 Task: Use GitHub's "Repository Insights" for traffic sources.
Action: Mouse moved to (566, 333)
Screenshot: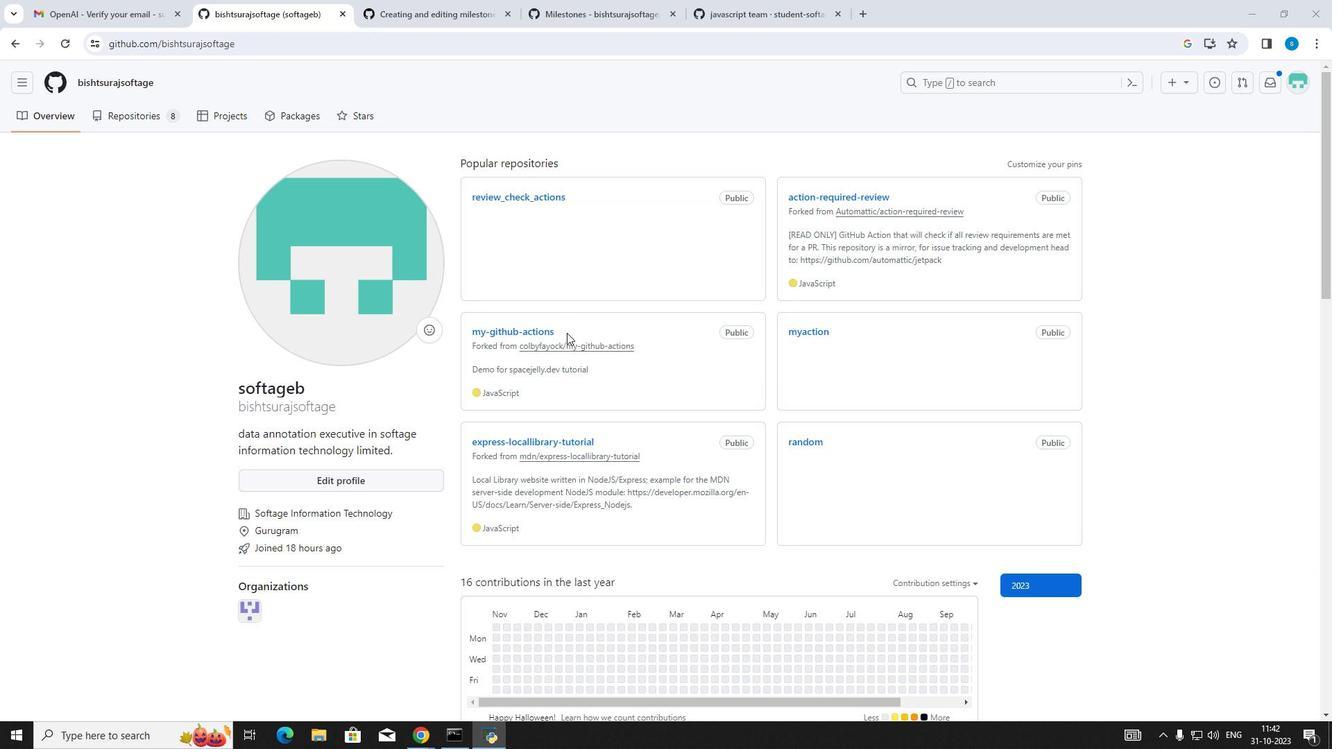 
Action: Mouse scrolled (566, 332) with delta (0, 0)
Screenshot: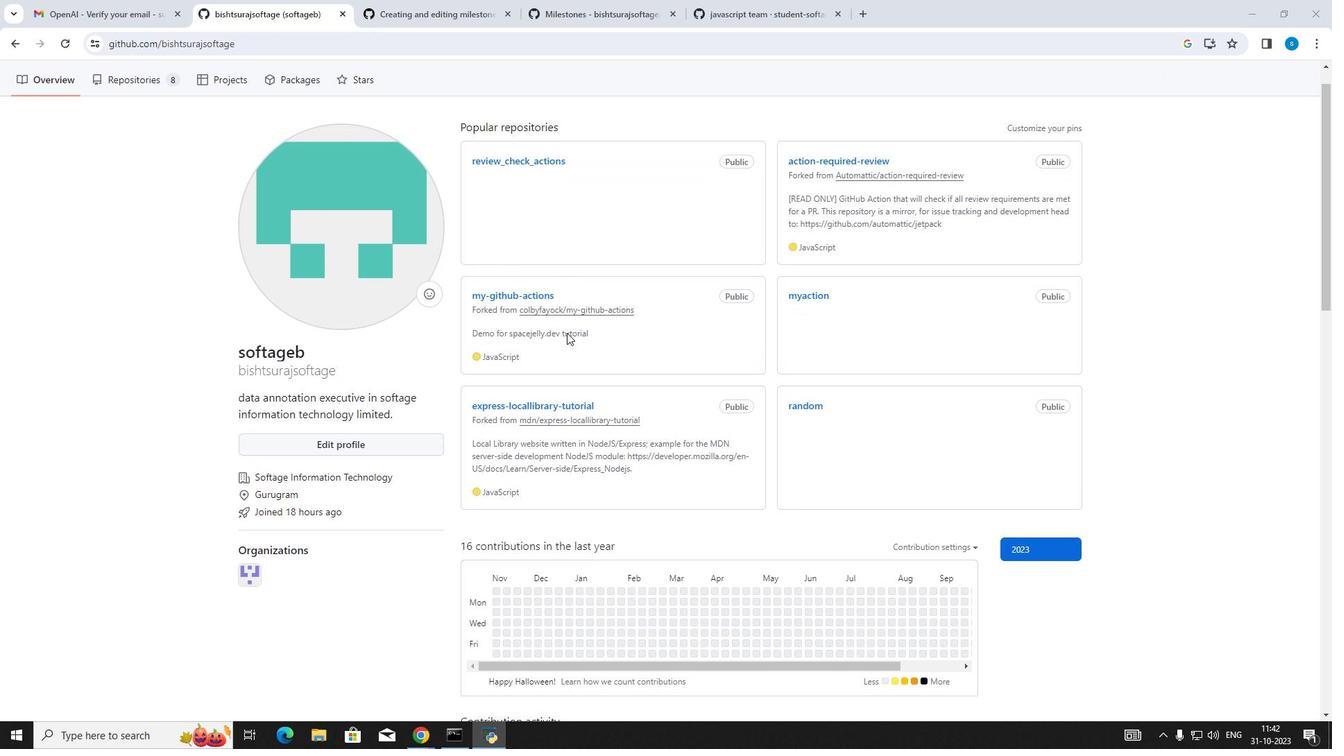 
Action: Mouse scrolled (566, 332) with delta (0, 0)
Screenshot: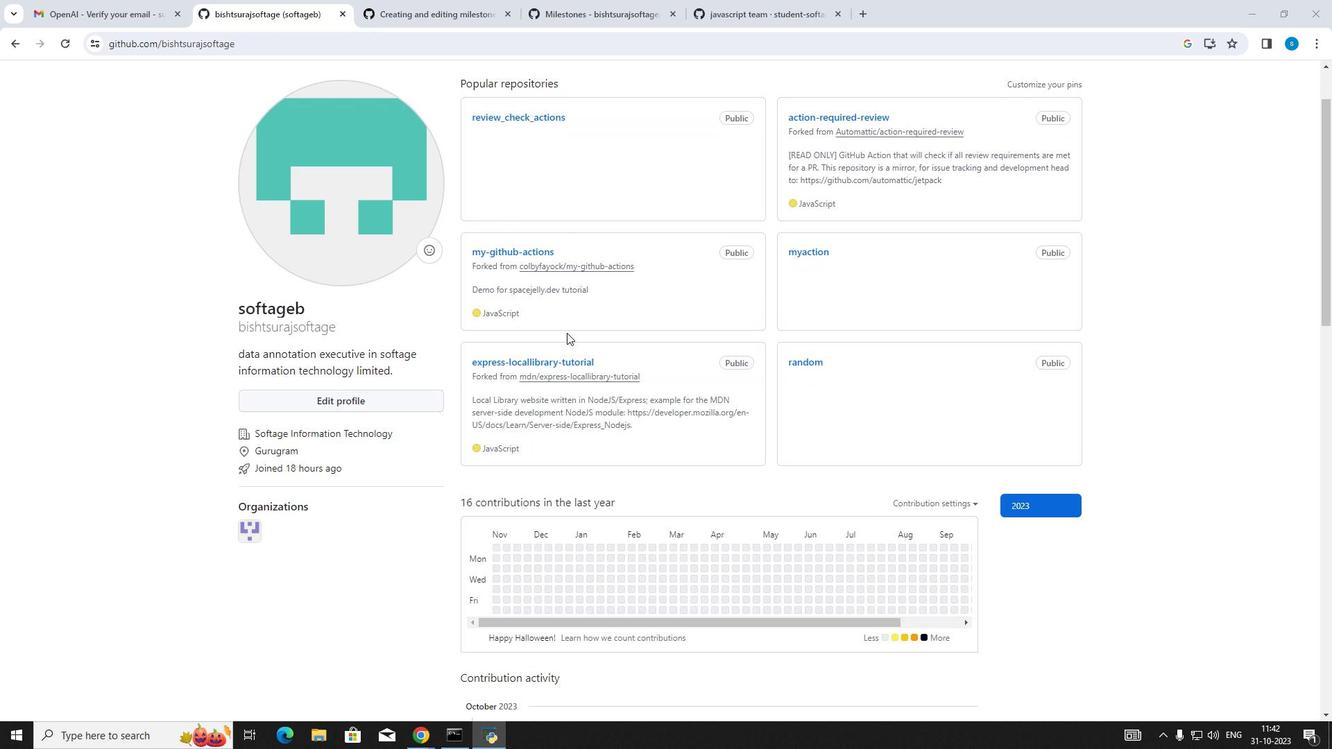 
Action: Mouse moved to (482, 305)
Screenshot: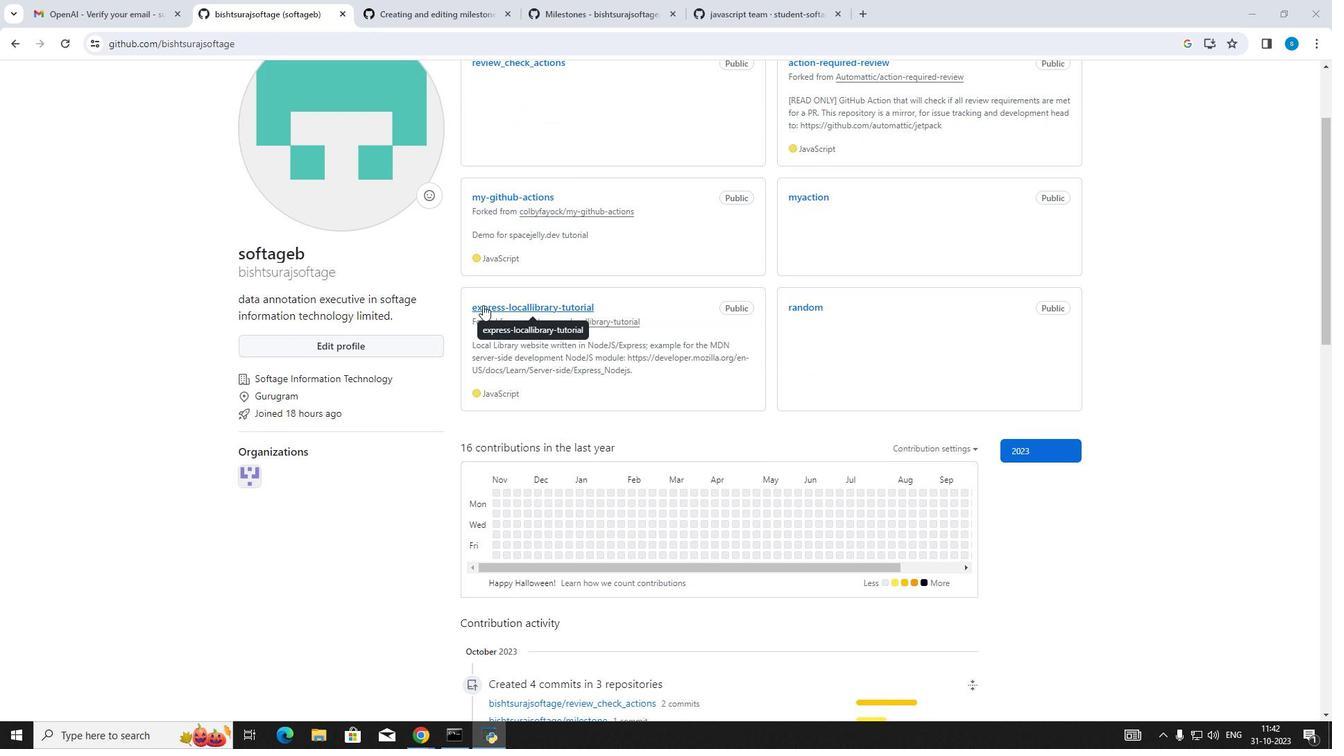 
Action: Mouse scrolled (482, 306) with delta (0, 0)
Screenshot: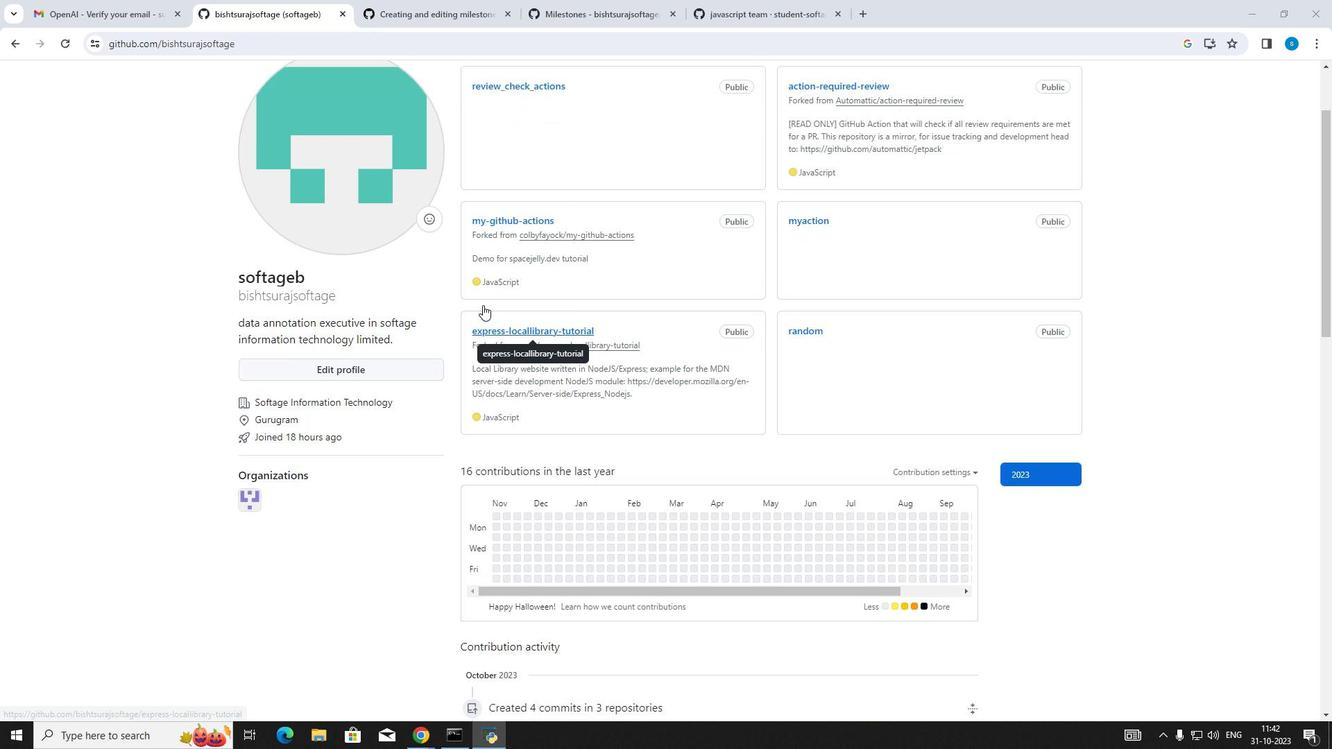 
Action: Mouse scrolled (482, 306) with delta (0, 0)
Screenshot: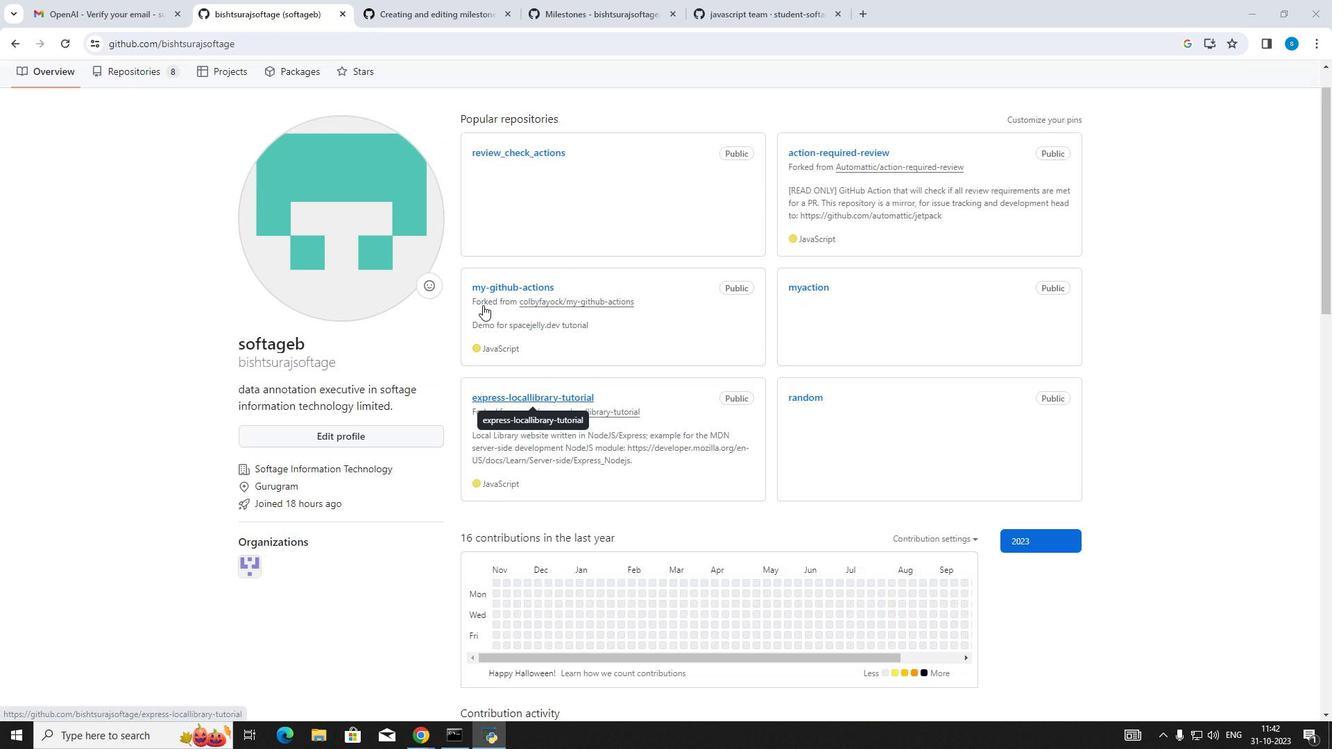 
Action: Mouse scrolled (482, 306) with delta (0, 0)
Screenshot: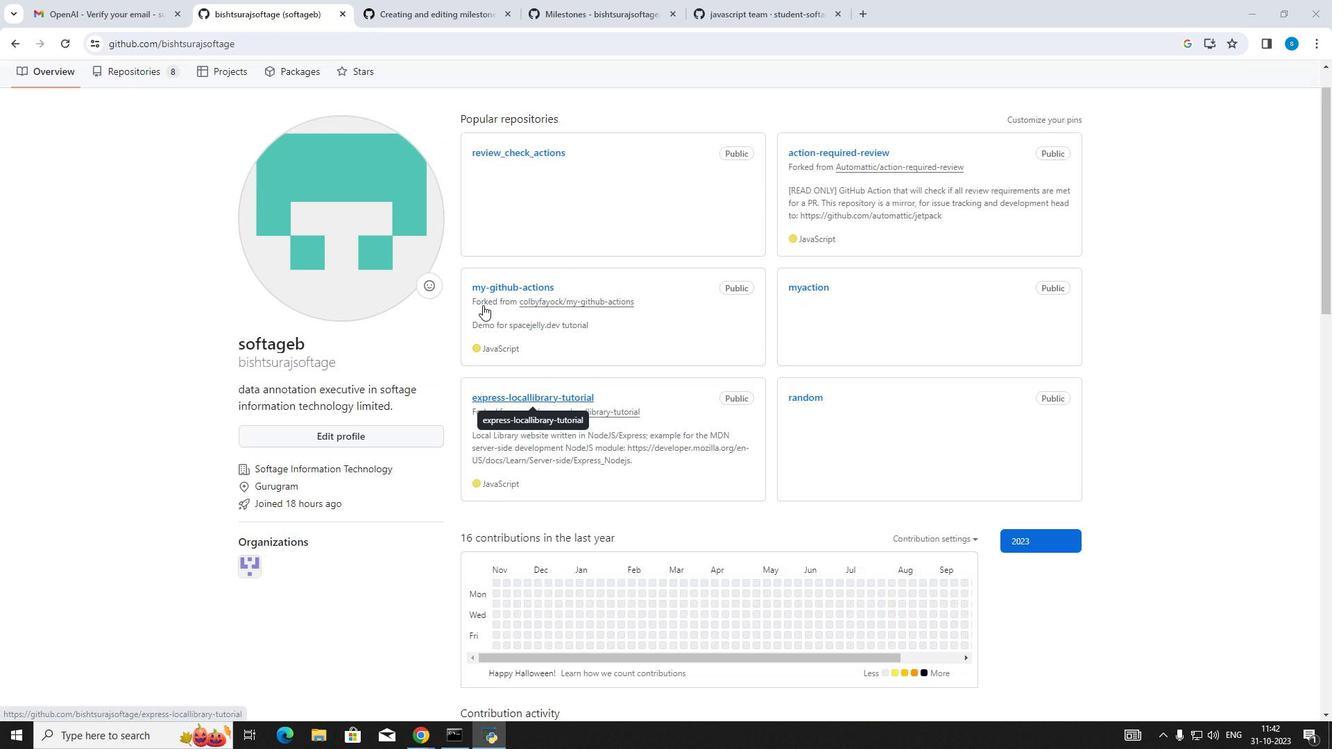 
Action: Mouse scrolled (482, 306) with delta (0, 0)
Screenshot: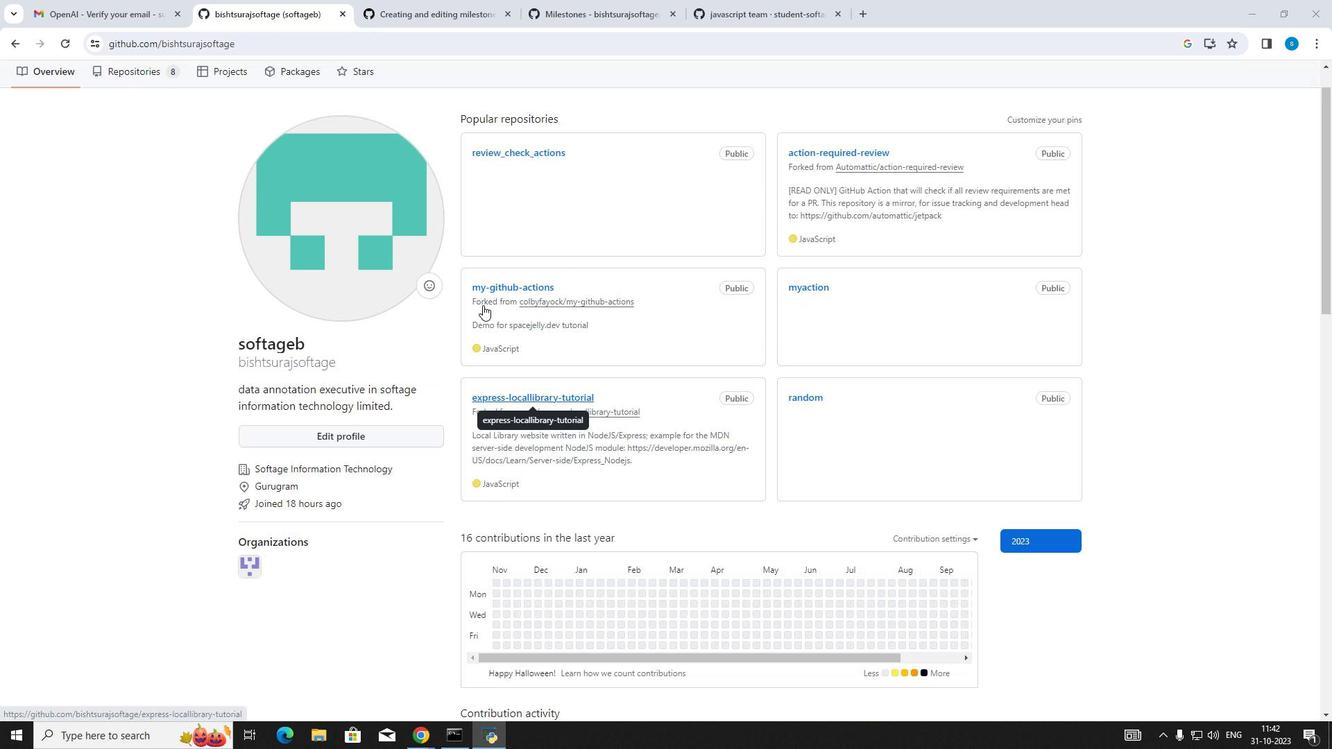 
Action: Mouse moved to (154, 123)
Screenshot: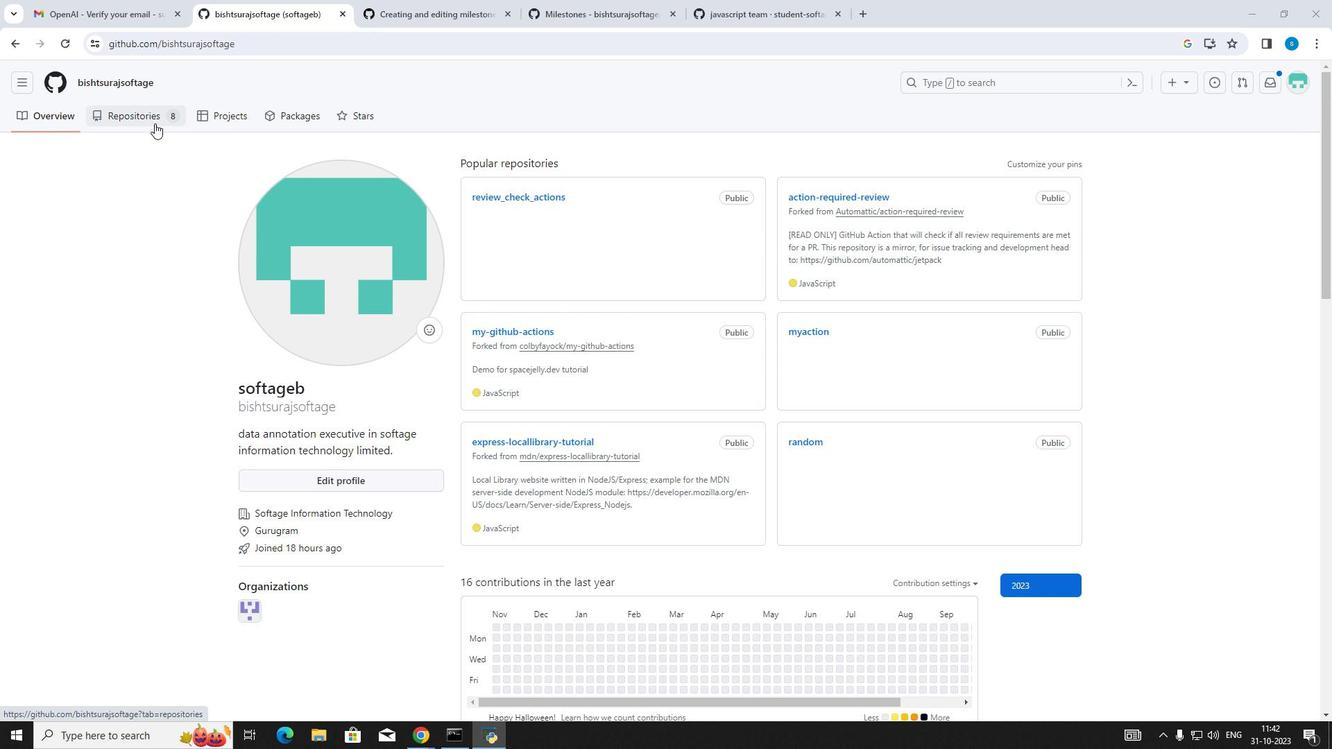 
Action: Mouse pressed left at (154, 123)
Screenshot: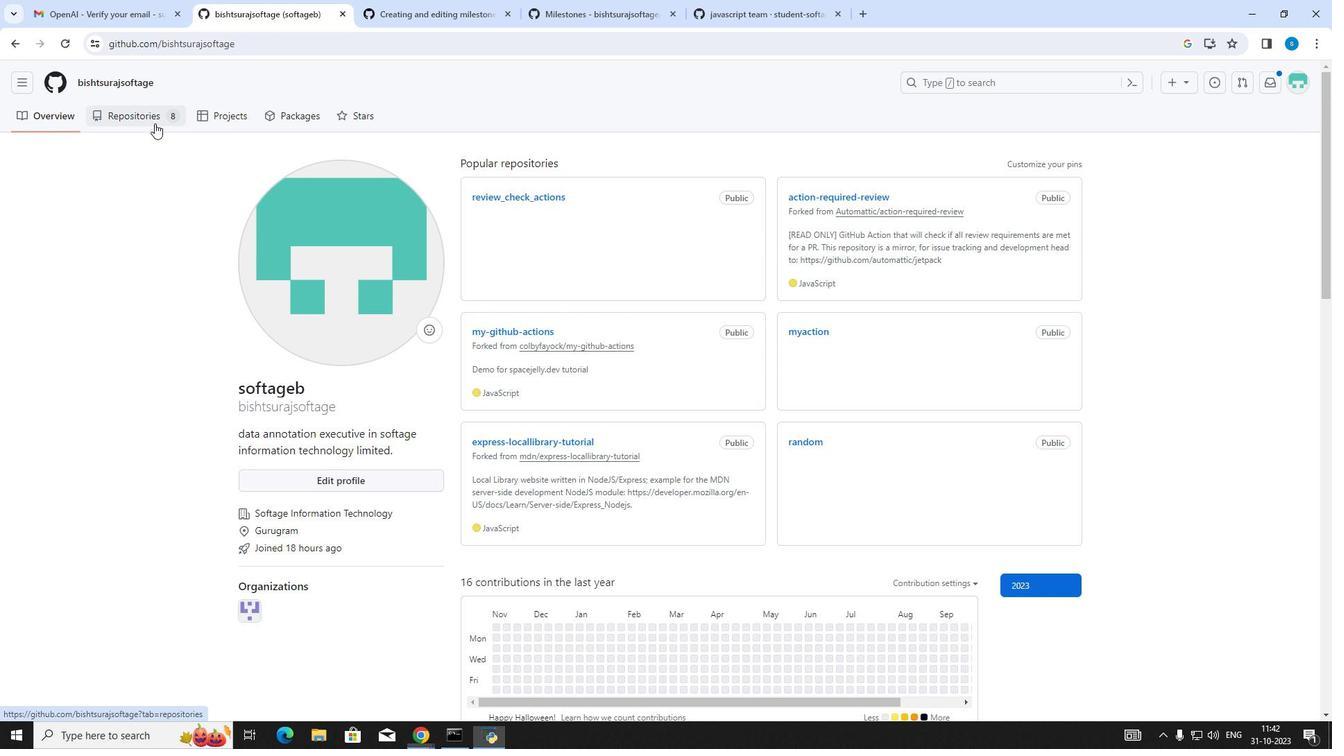 
Action: Mouse moved to (697, 386)
Screenshot: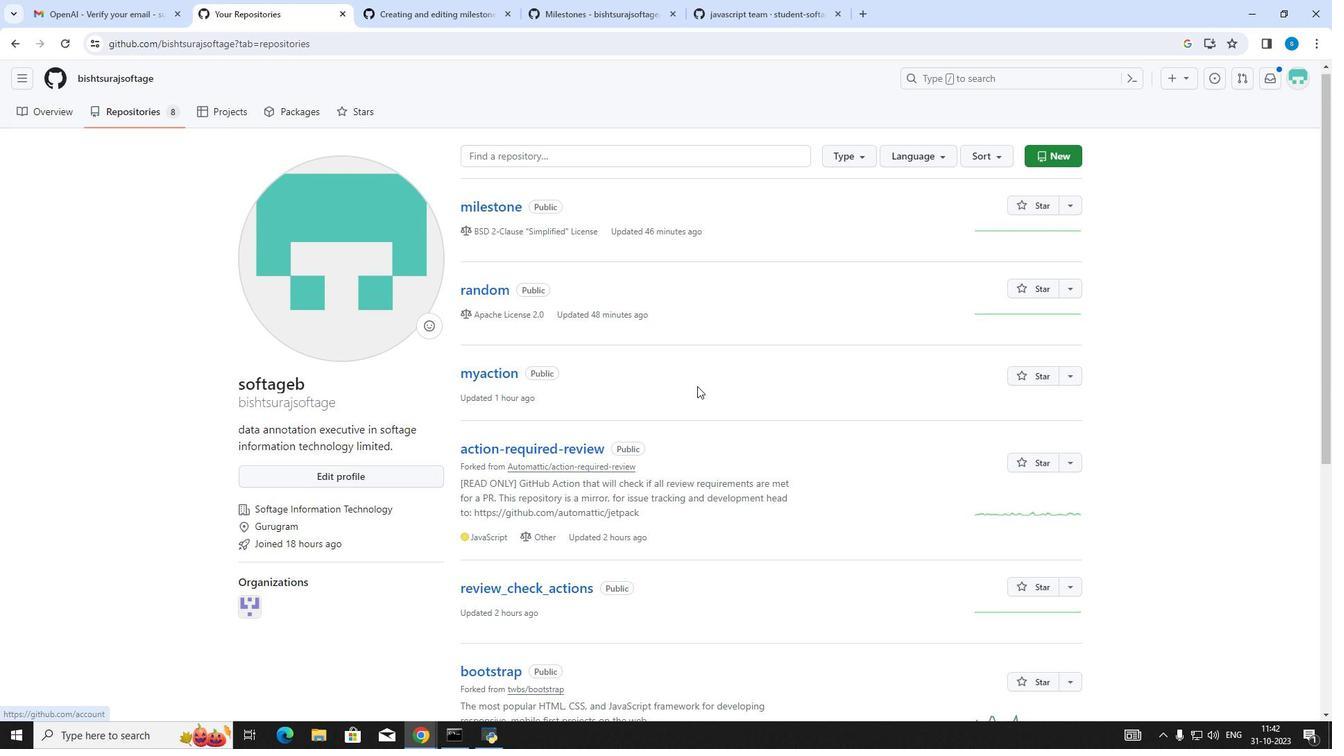 
Action: Mouse scrolled (697, 385) with delta (0, 0)
Screenshot: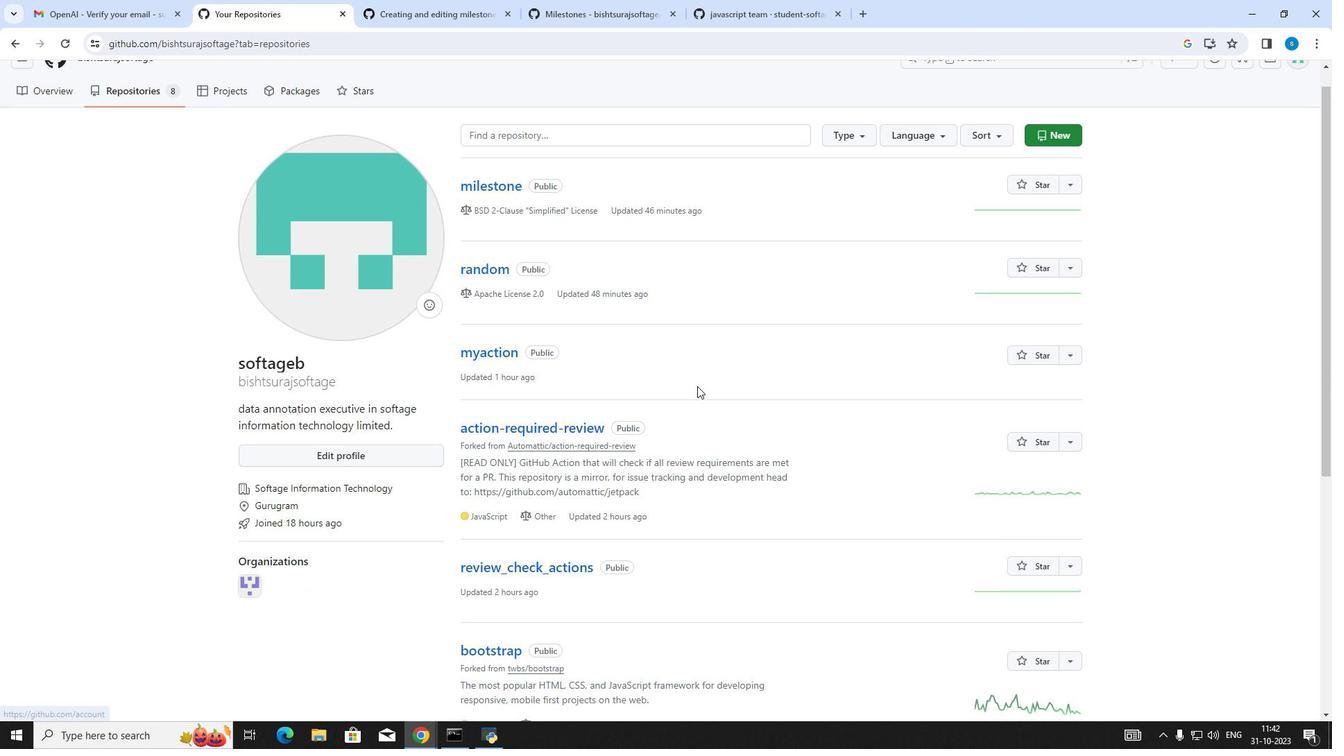 
Action: Mouse scrolled (697, 385) with delta (0, 0)
Screenshot: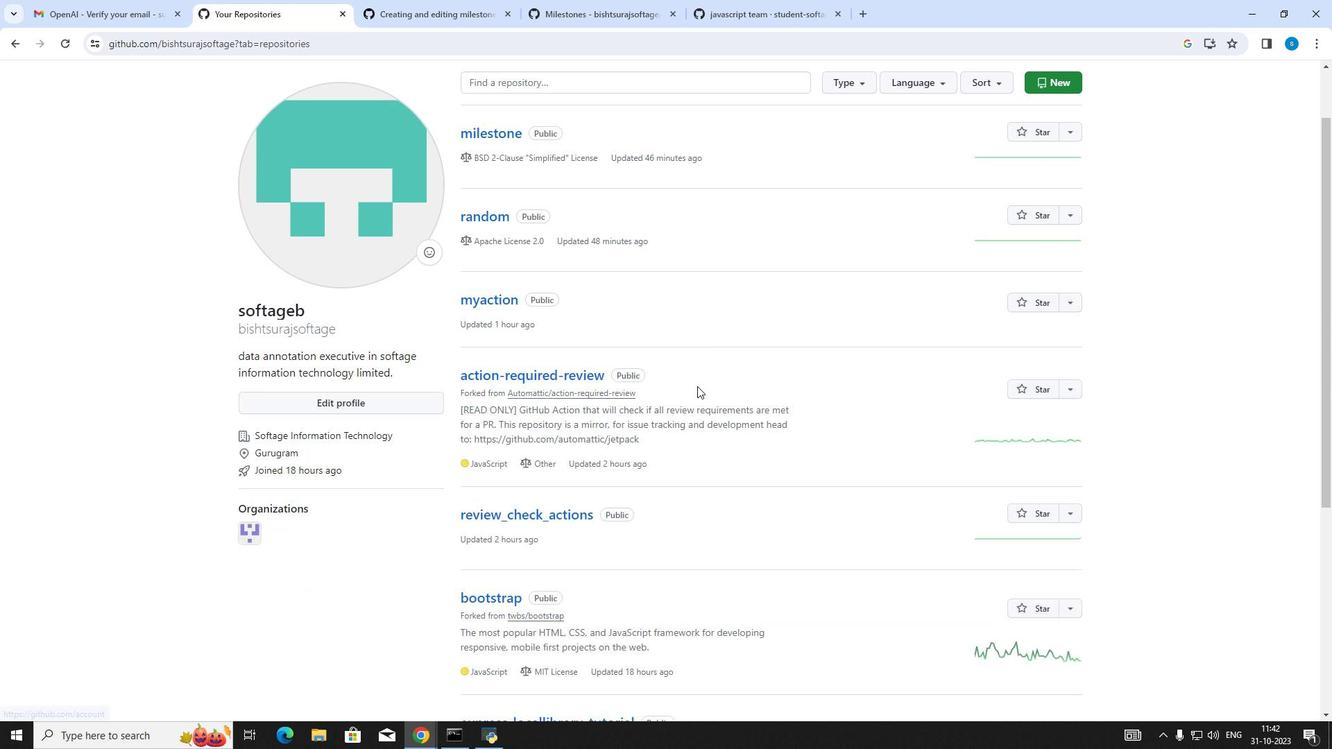 
Action: Mouse scrolled (697, 385) with delta (0, 0)
Screenshot: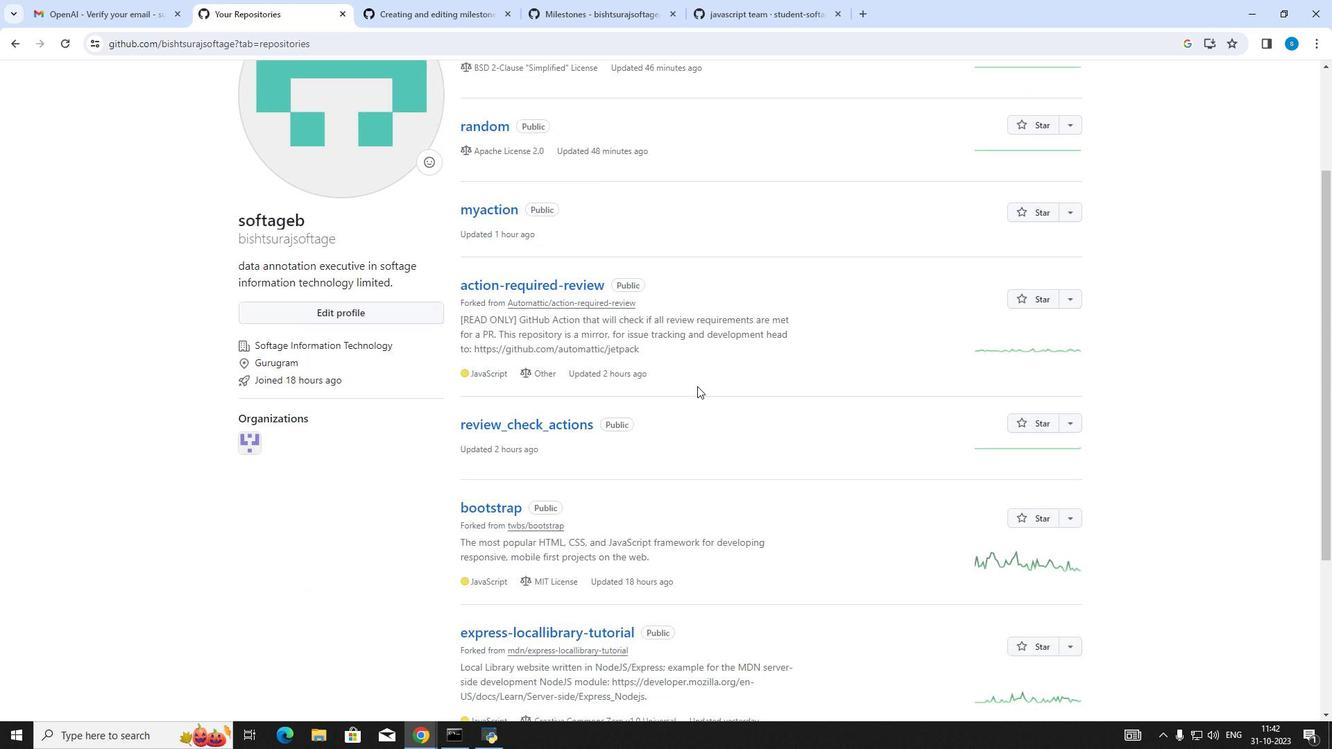 
Action: Mouse scrolled (697, 385) with delta (0, 0)
Screenshot: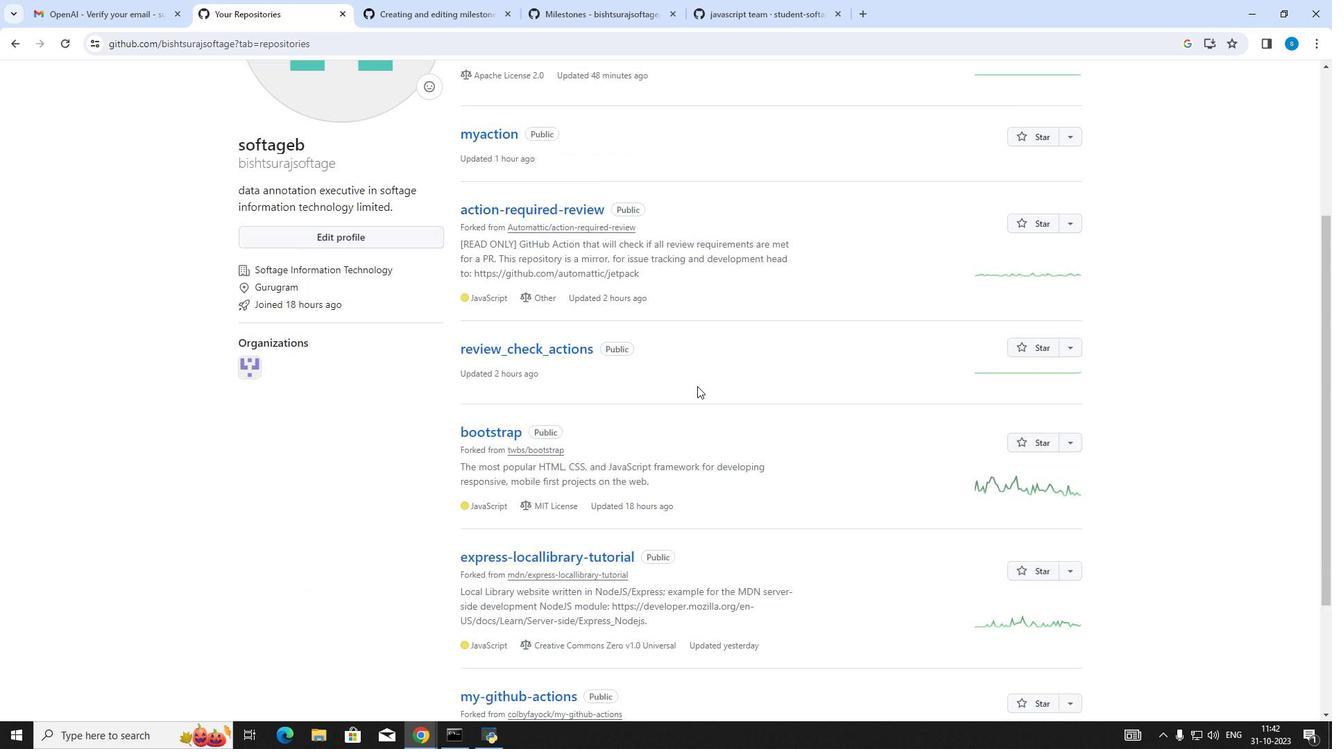 
Action: Mouse moved to (480, 400)
Screenshot: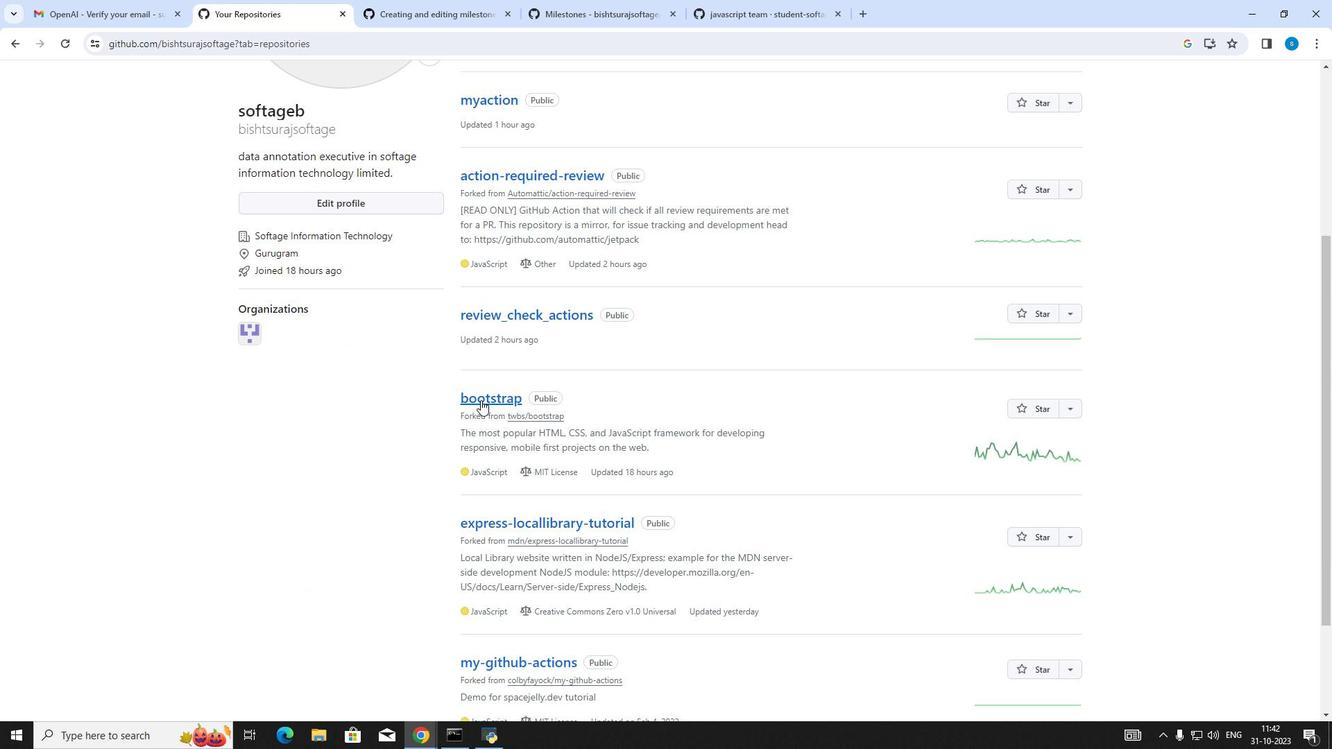 
Action: Mouse pressed left at (480, 400)
Screenshot: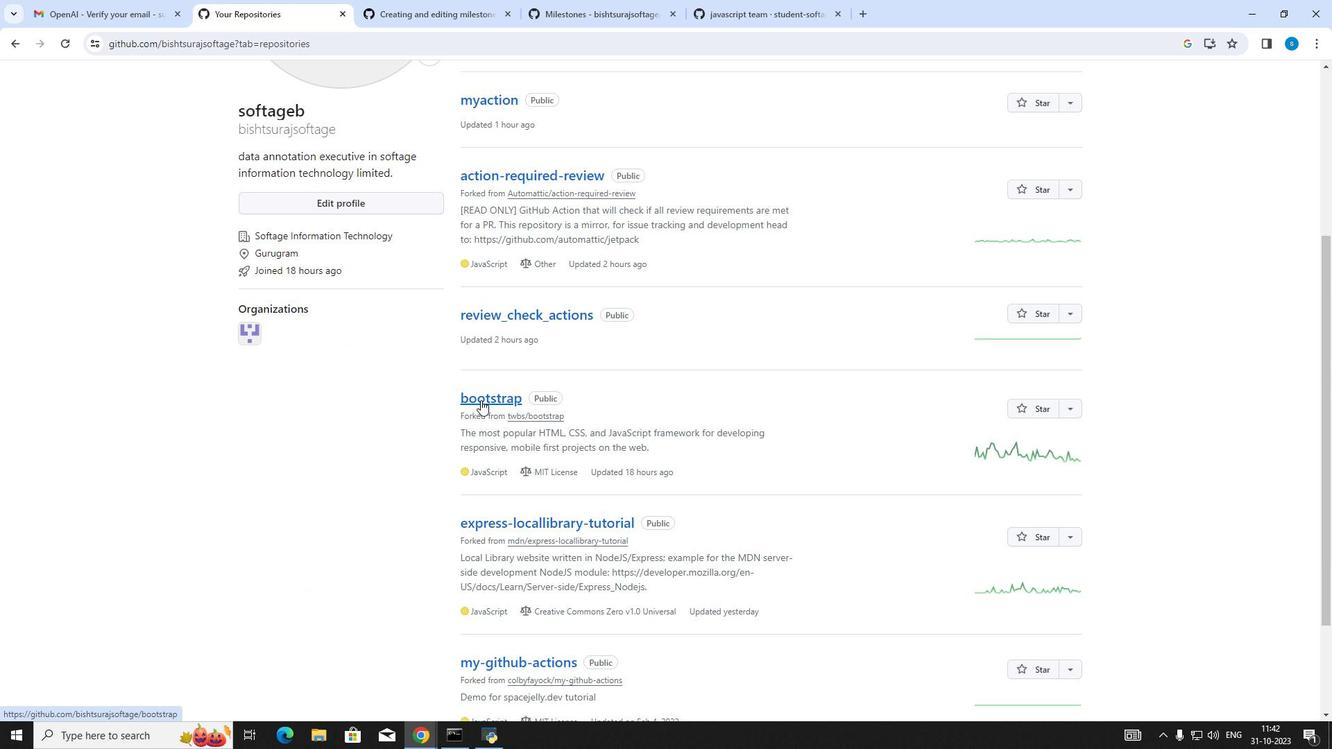 
Action: Mouse moved to (402, 121)
Screenshot: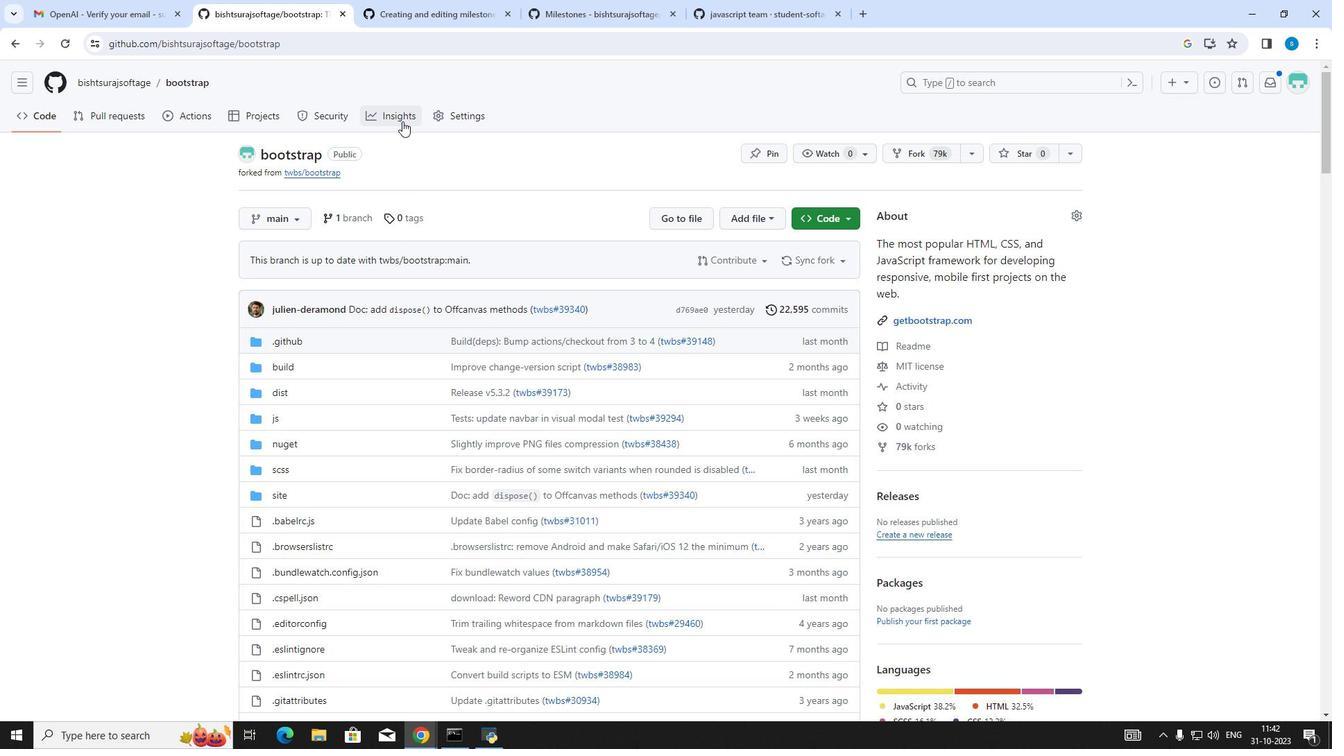 
Action: Mouse pressed left at (402, 121)
Screenshot: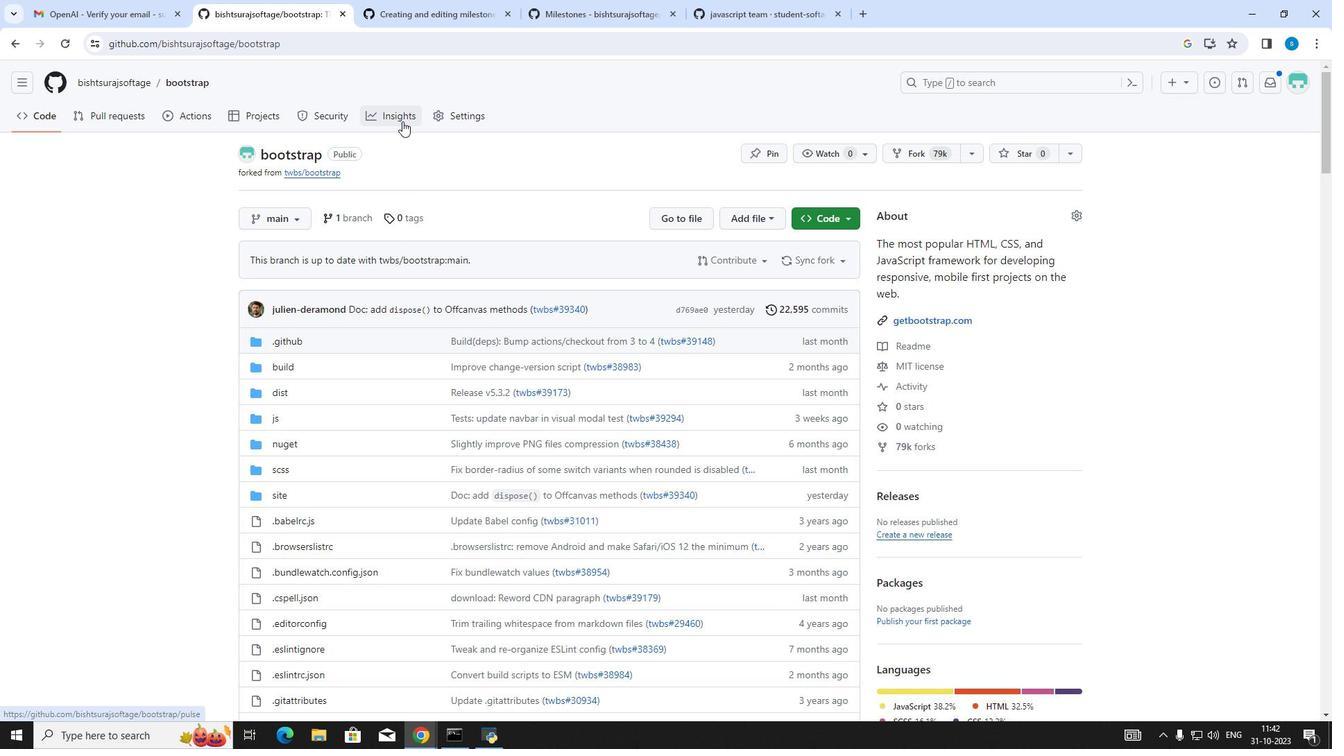 
Action: Mouse moved to (329, 248)
Screenshot: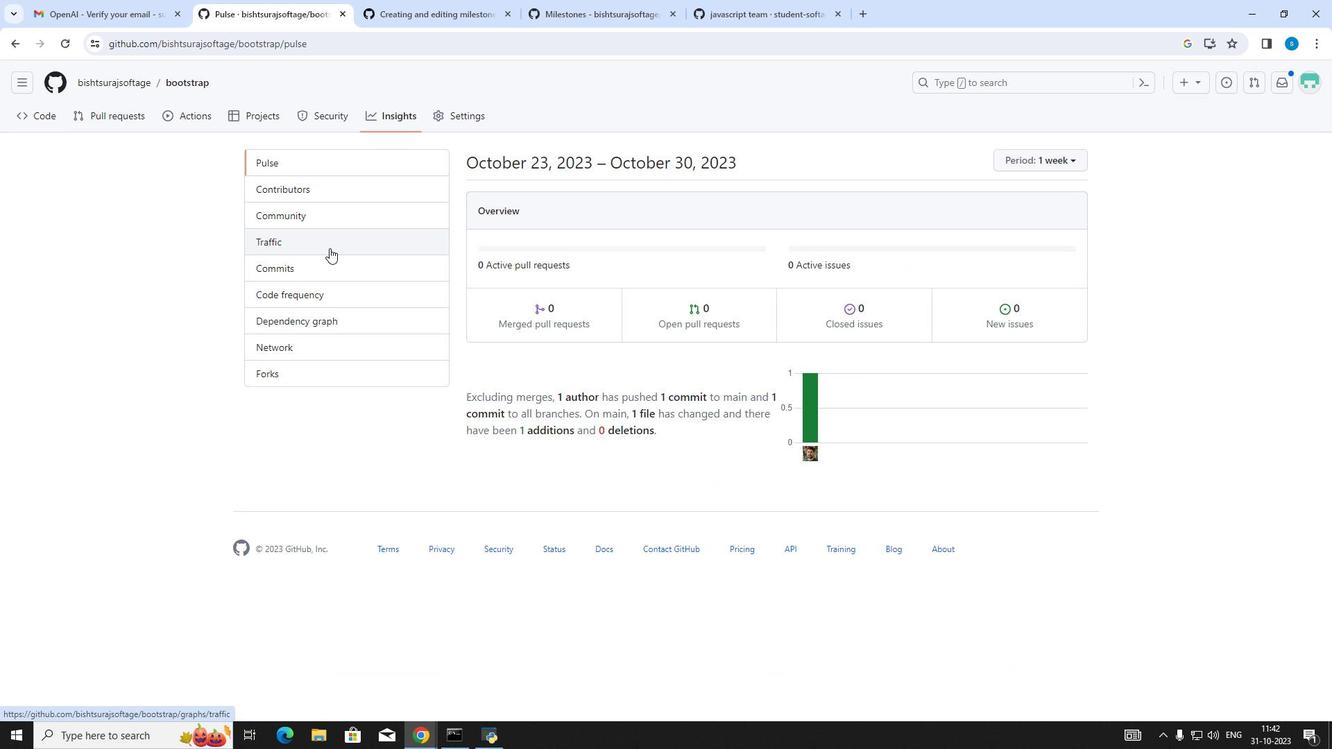 
Action: Mouse pressed left at (329, 248)
Screenshot: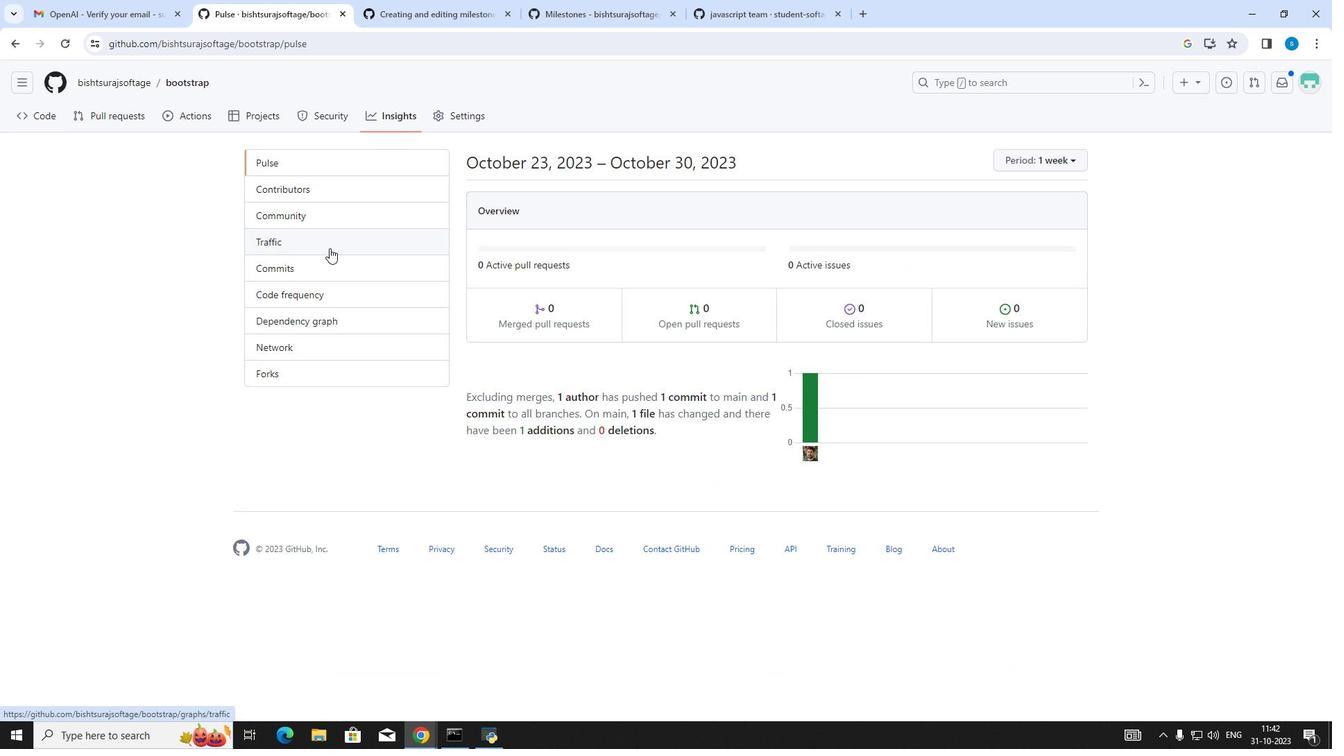 
Action: Mouse moved to (389, 492)
Screenshot: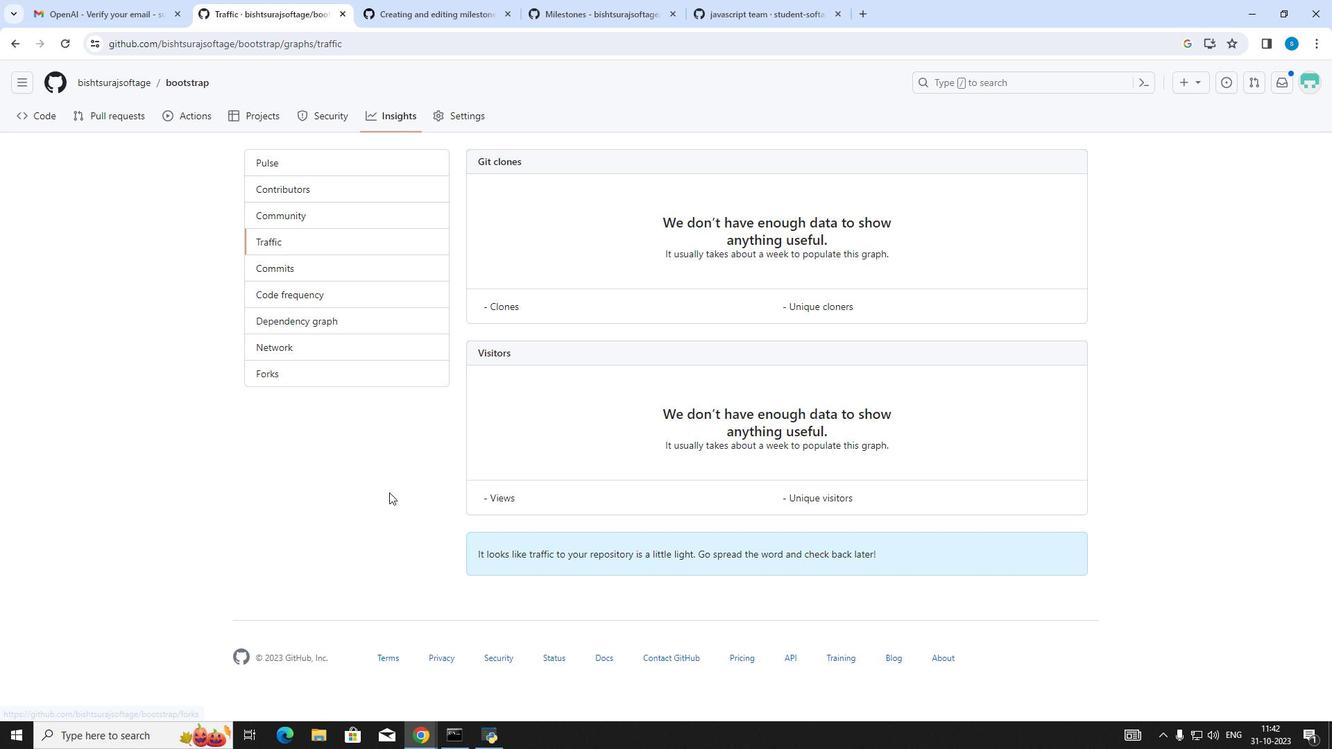
